 Task: Ignore the selected email conversation.
Action: Mouse moved to (268, 199)
Screenshot: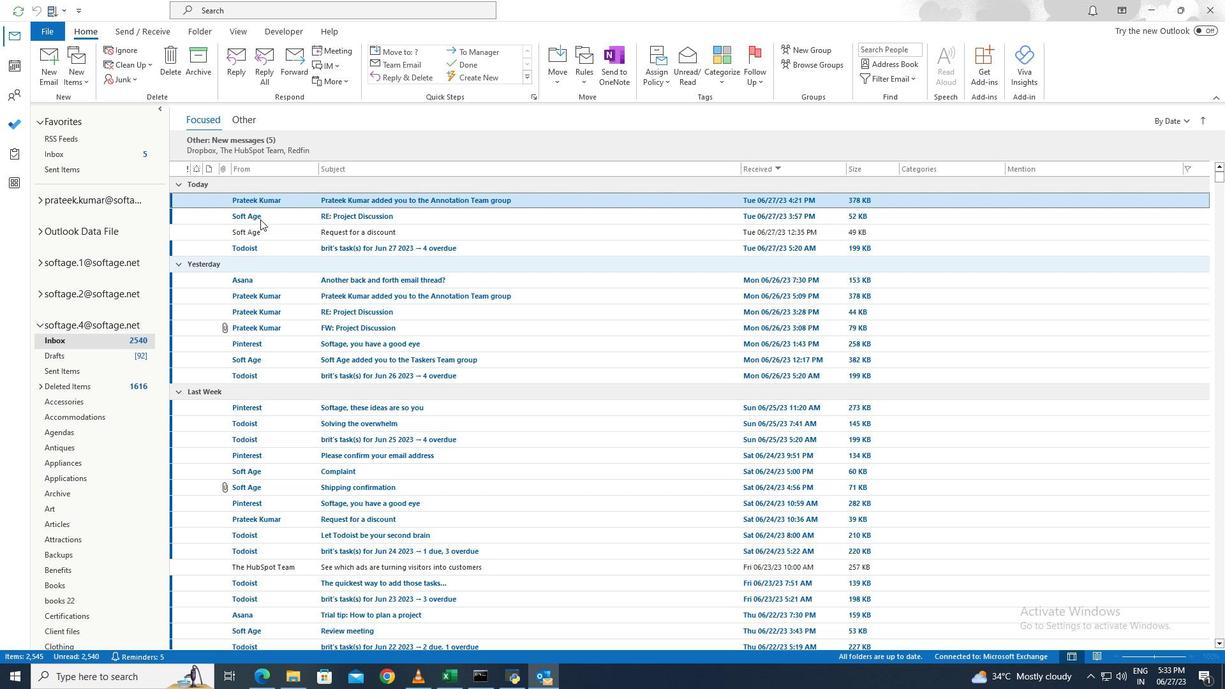 
Action: Mouse pressed left at (268, 199)
Screenshot: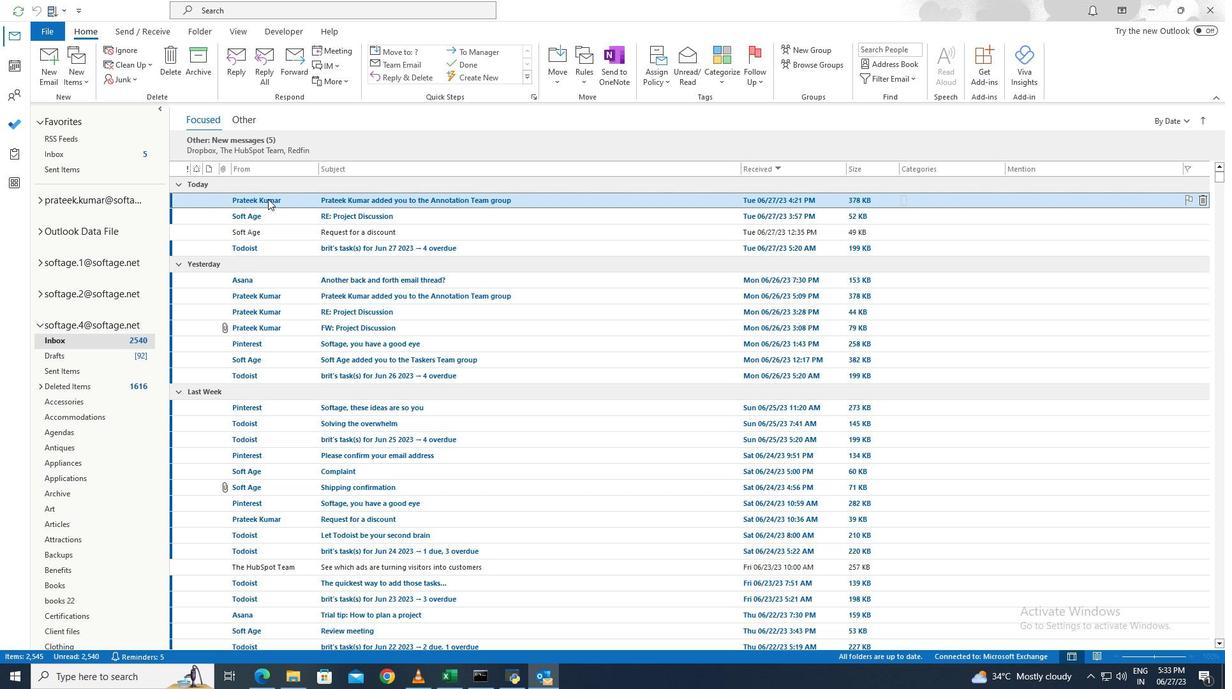 
Action: Mouse moved to (122, 45)
Screenshot: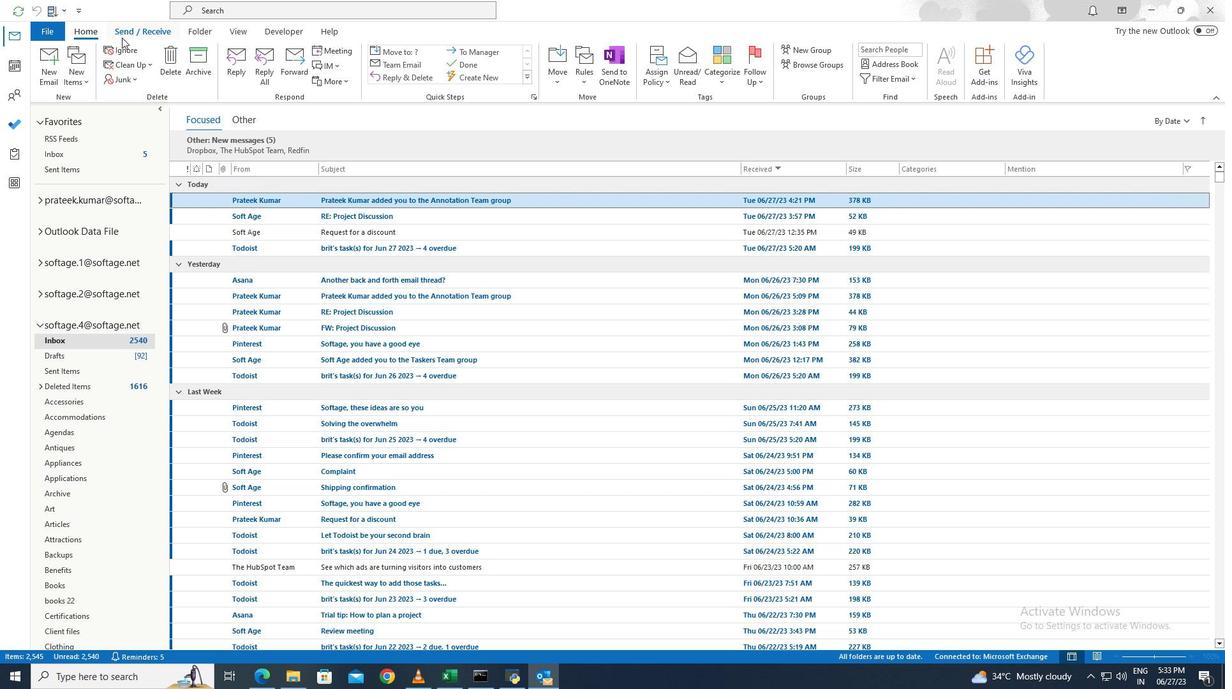 
Action: Mouse pressed left at (122, 45)
Screenshot: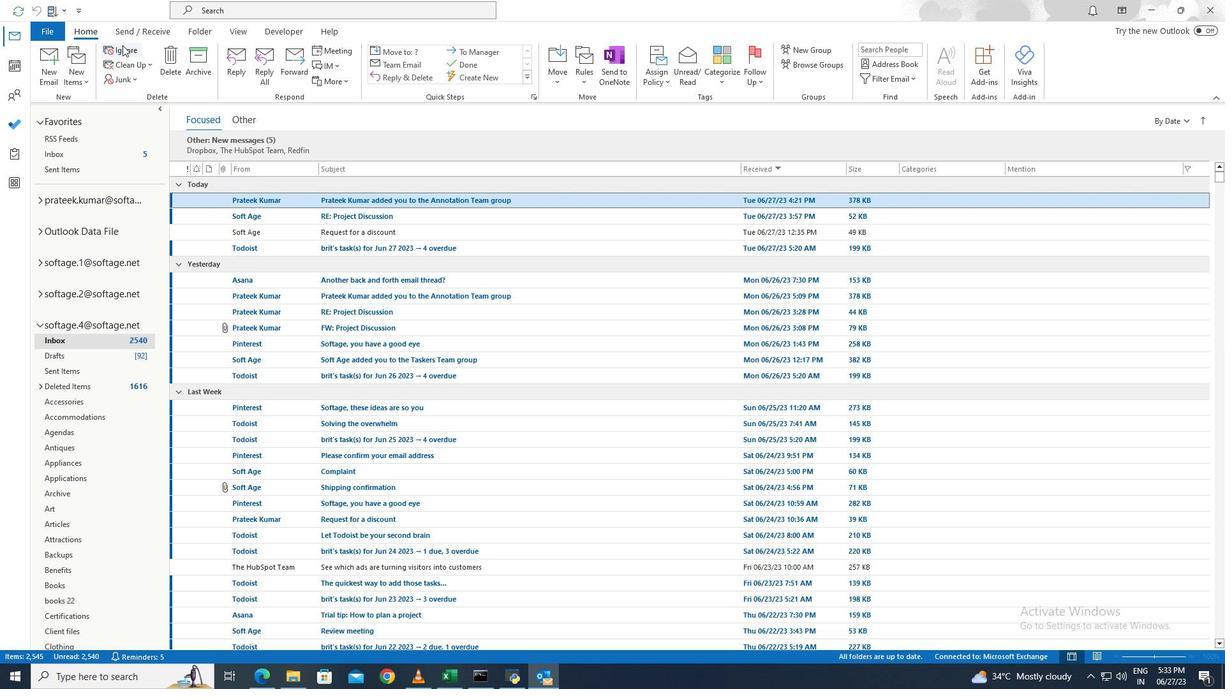 
Action: Mouse moved to (487, 357)
Screenshot: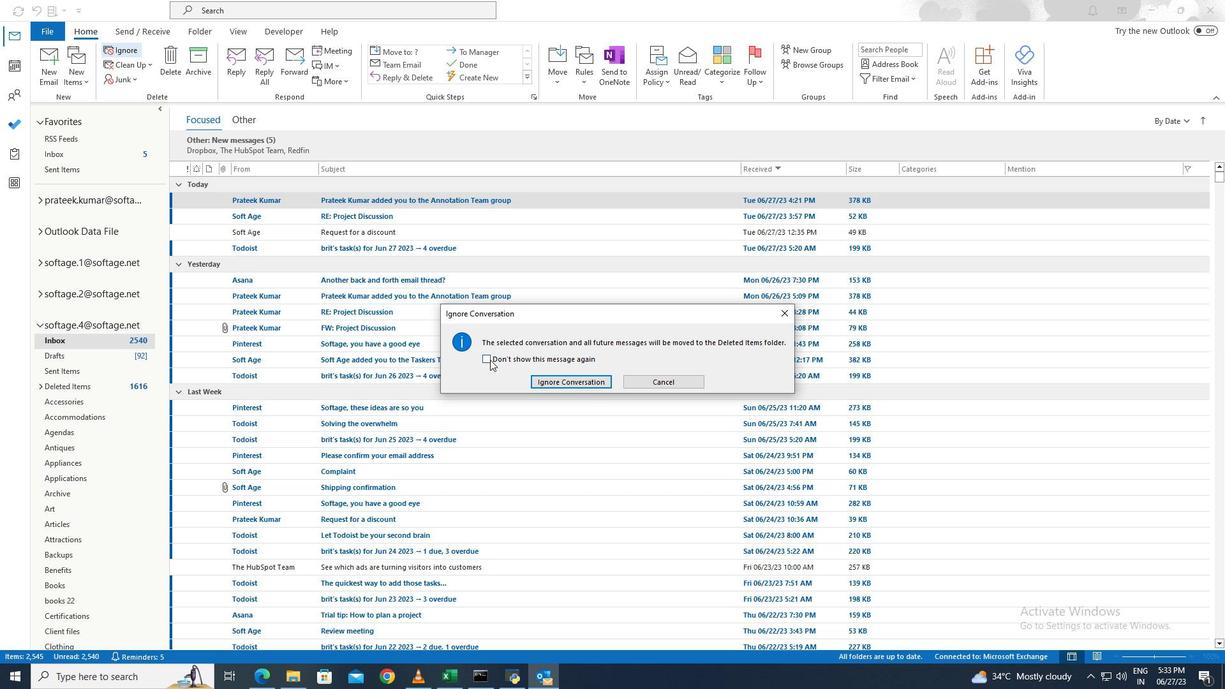 
Action: Mouse pressed left at (487, 357)
Screenshot: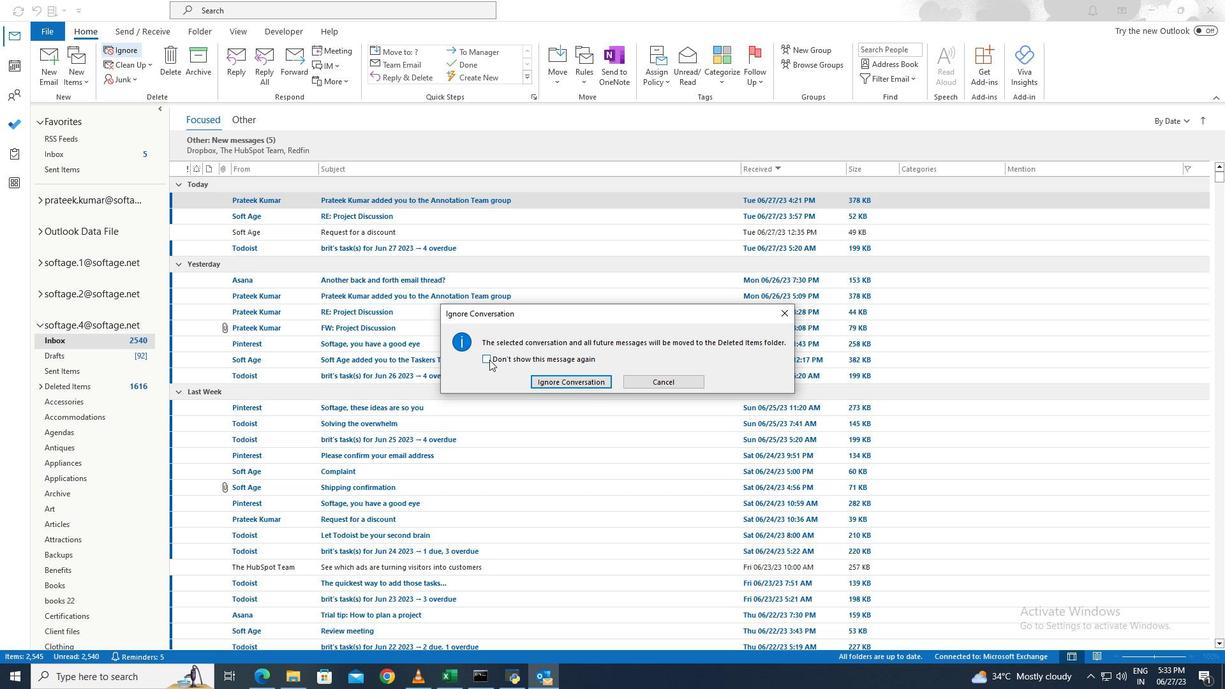 
Action: Mouse moved to (583, 379)
Screenshot: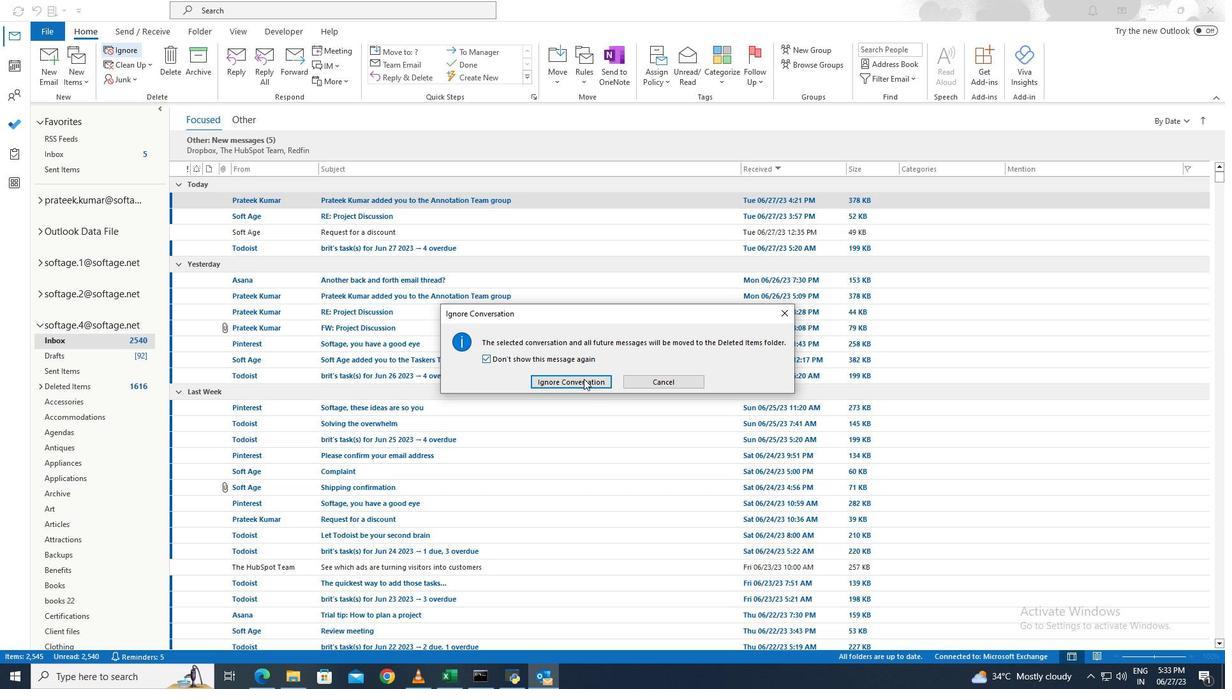 
Action: Mouse pressed left at (583, 379)
Screenshot: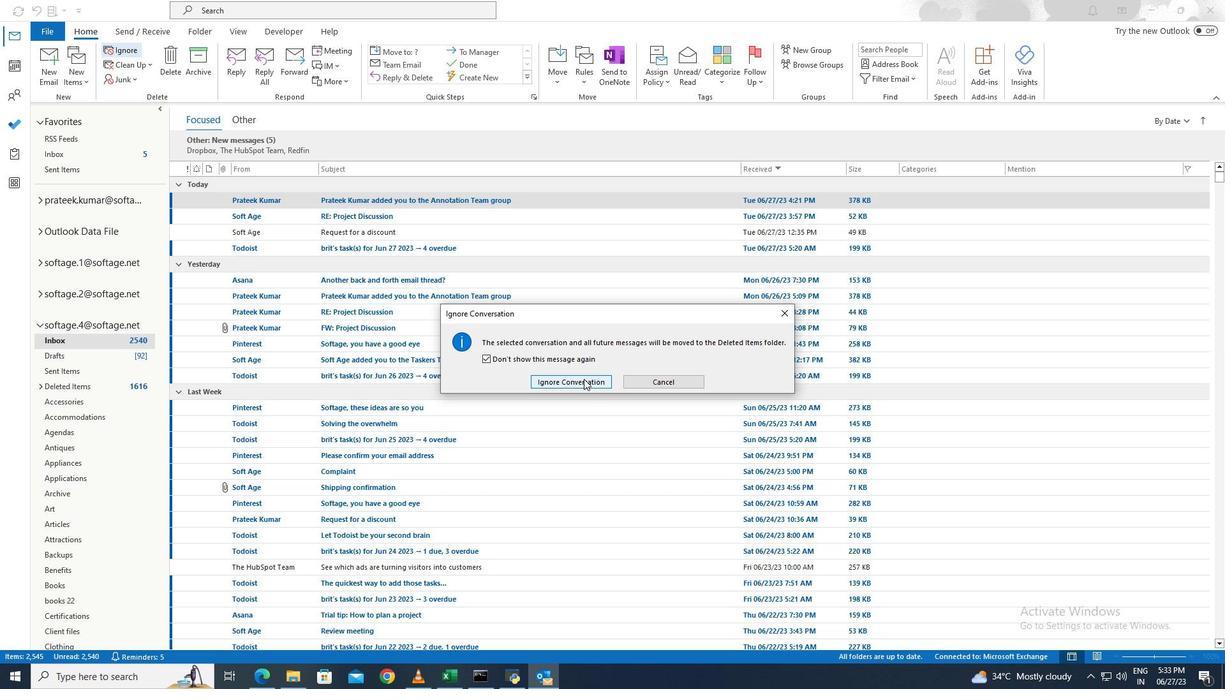 
